 Task: In the  document certification Apply all border to the tabe with  'with box; Style line and width 1 pt 'Select Header and apply  'Bold' Select the text and align it to the  Left
Action: Mouse moved to (368, 195)
Screenshot: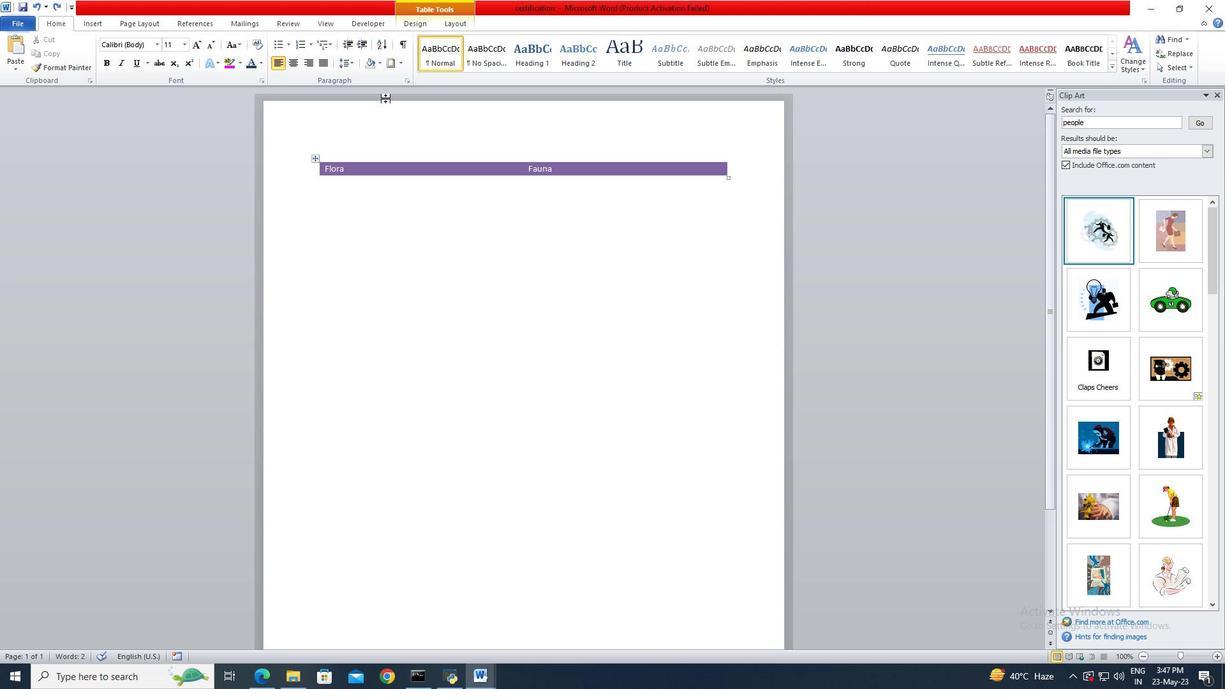 
Action: Key pressed ctrl+A
Screenshot: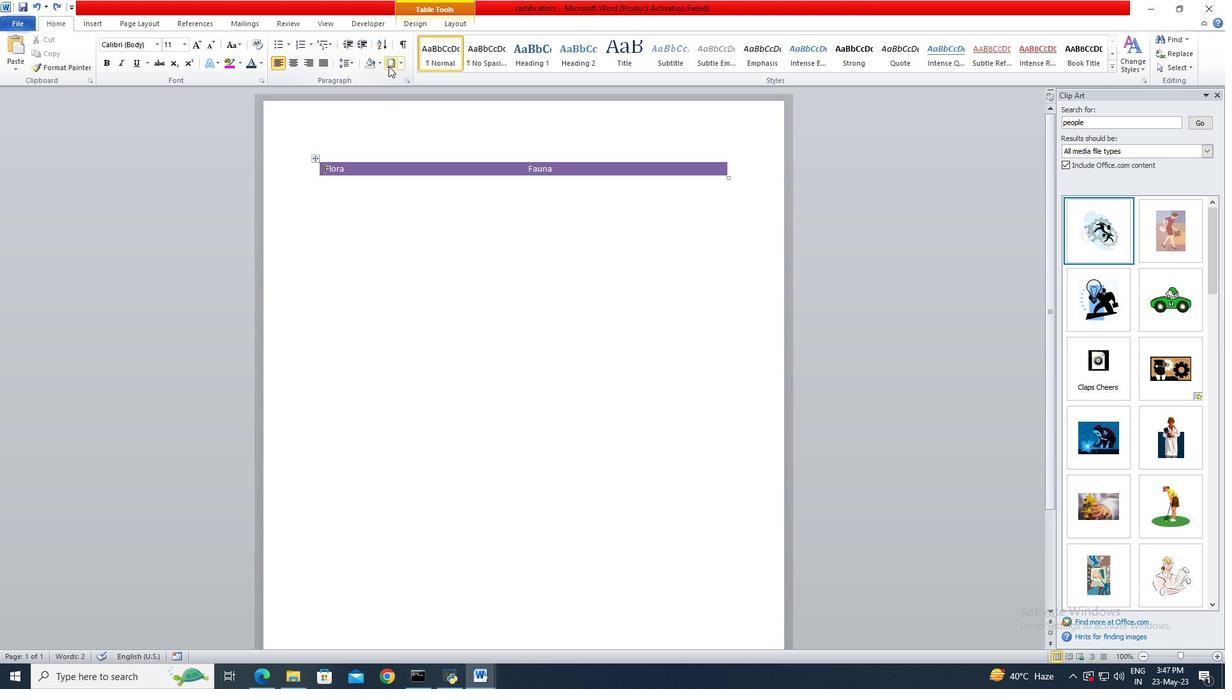 
Action: Mouse moved to (402, 66)
Screenshot: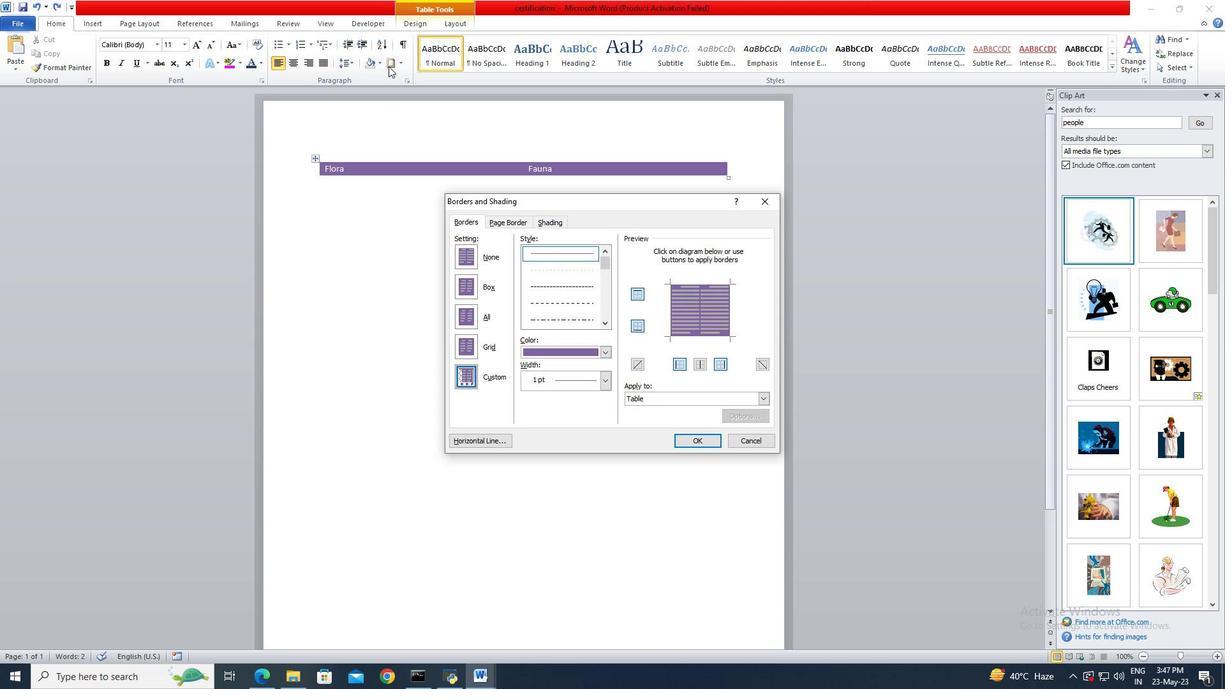 
Action: Mouse pressed left at (402, 66)
Screenshot: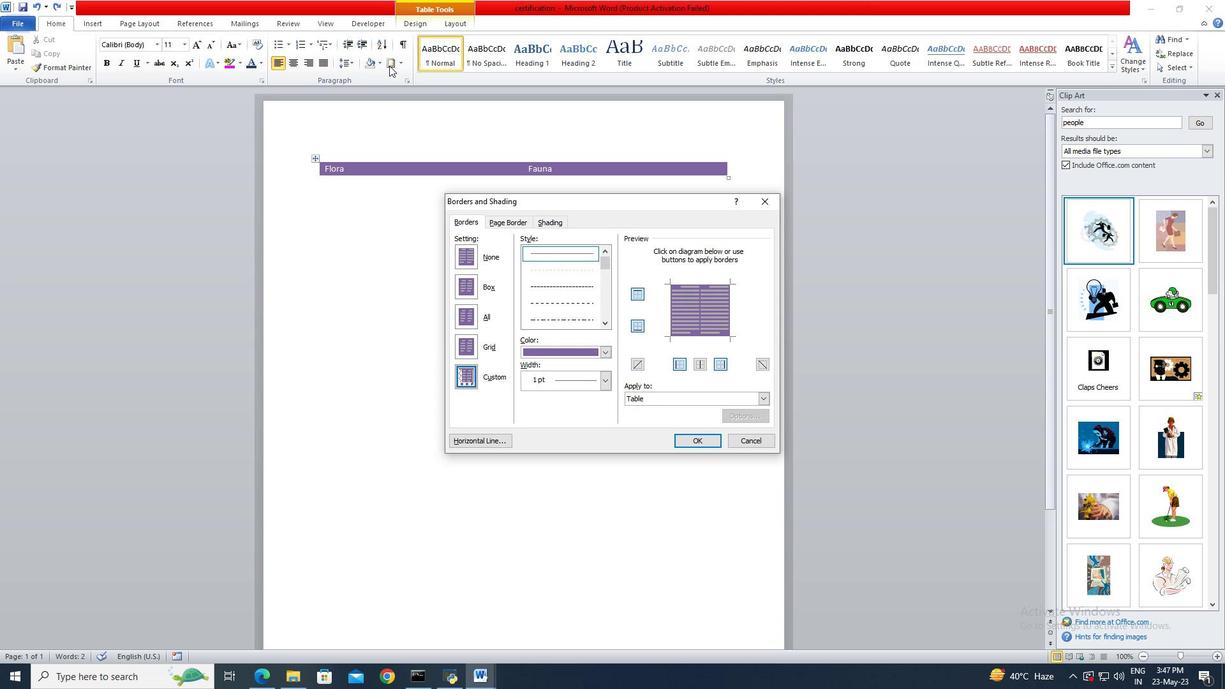 
Action: Mouse moved to (410, 147)
Screenshot: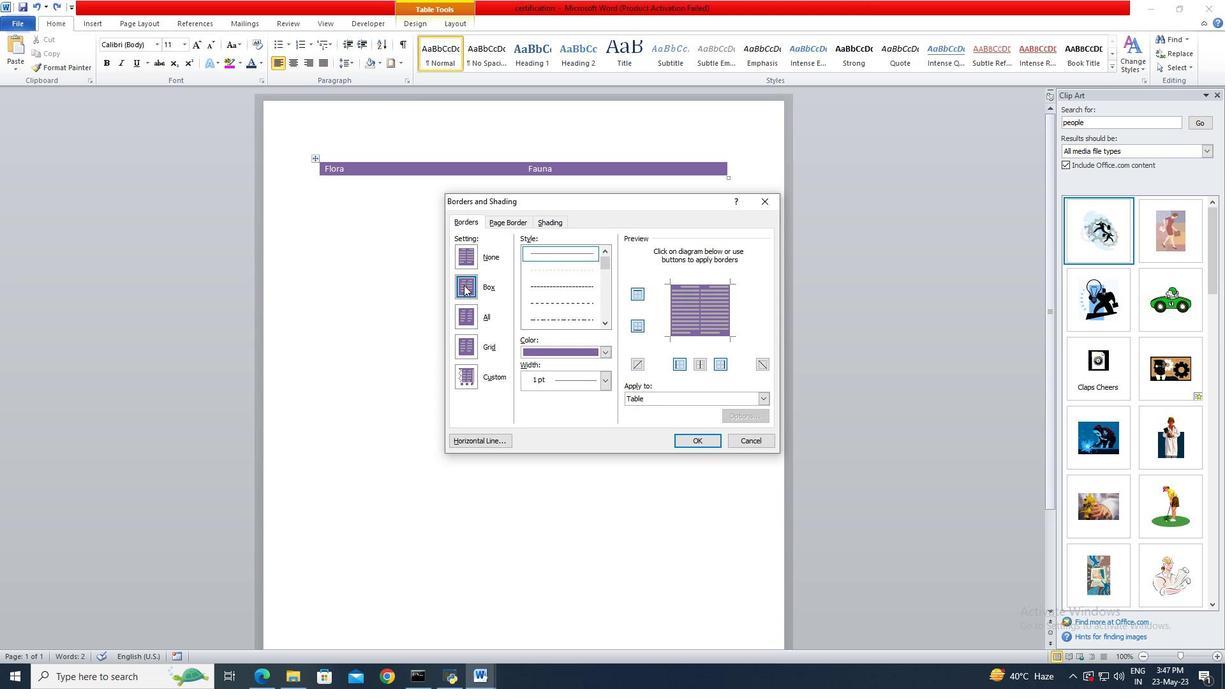 
Action: Mouse pressed left at (410, 147)
Screenshot: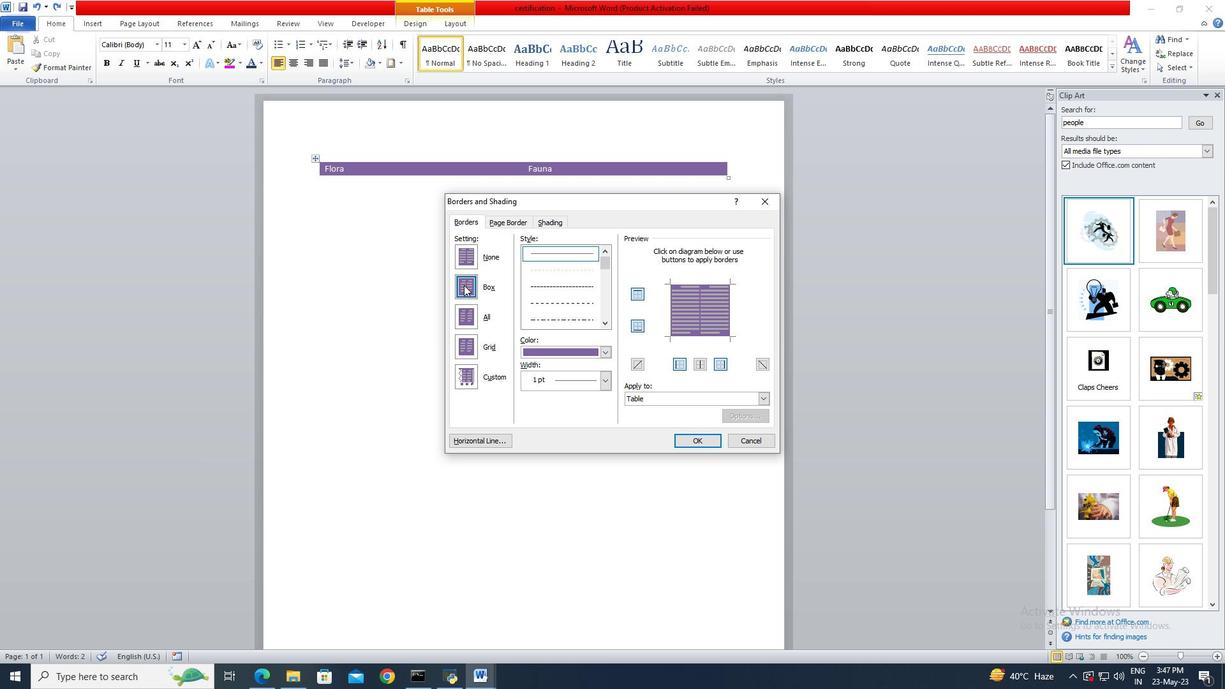 
Action: Mouse moved to (400, 67)
Screenshot: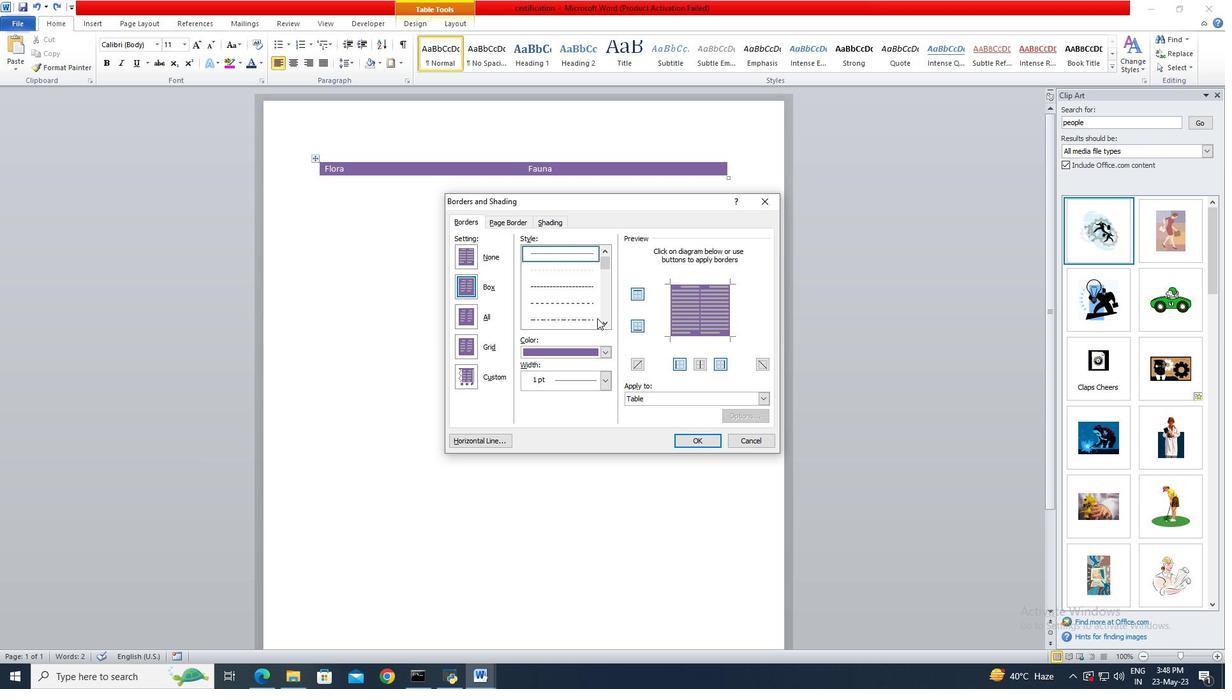 
Action: Mouse pressed left at (400, 67)
Screenshot: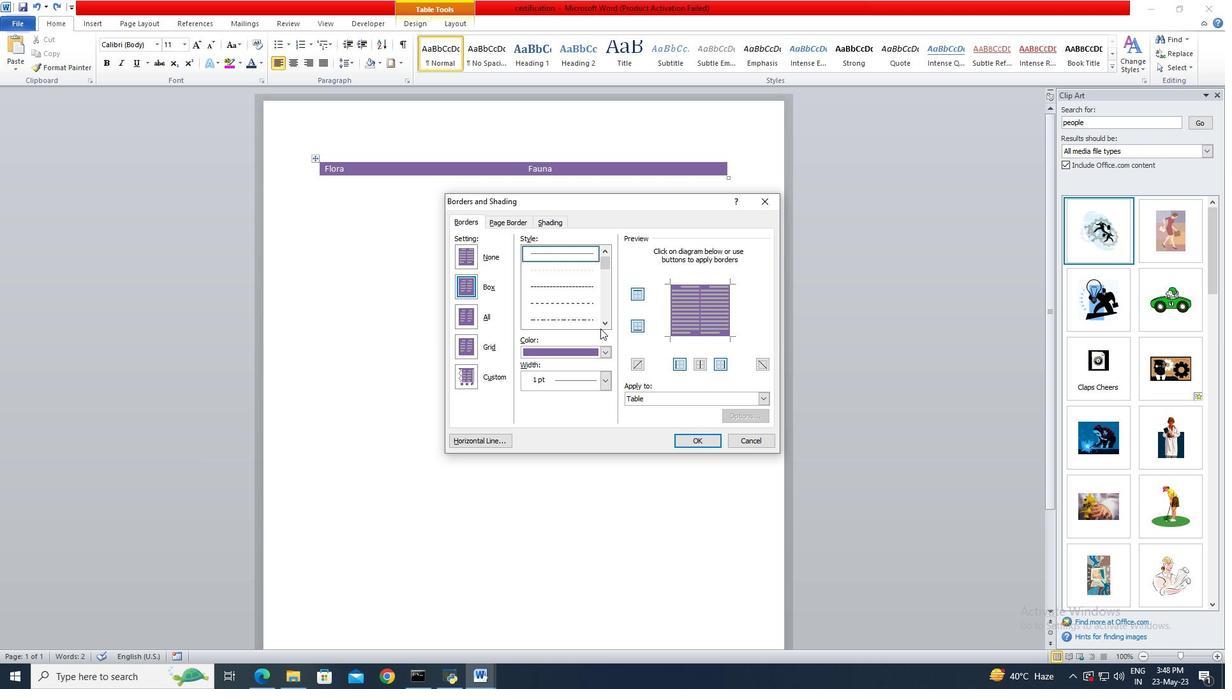 
Action: Mouse moved to (430, 299)
Screenshot: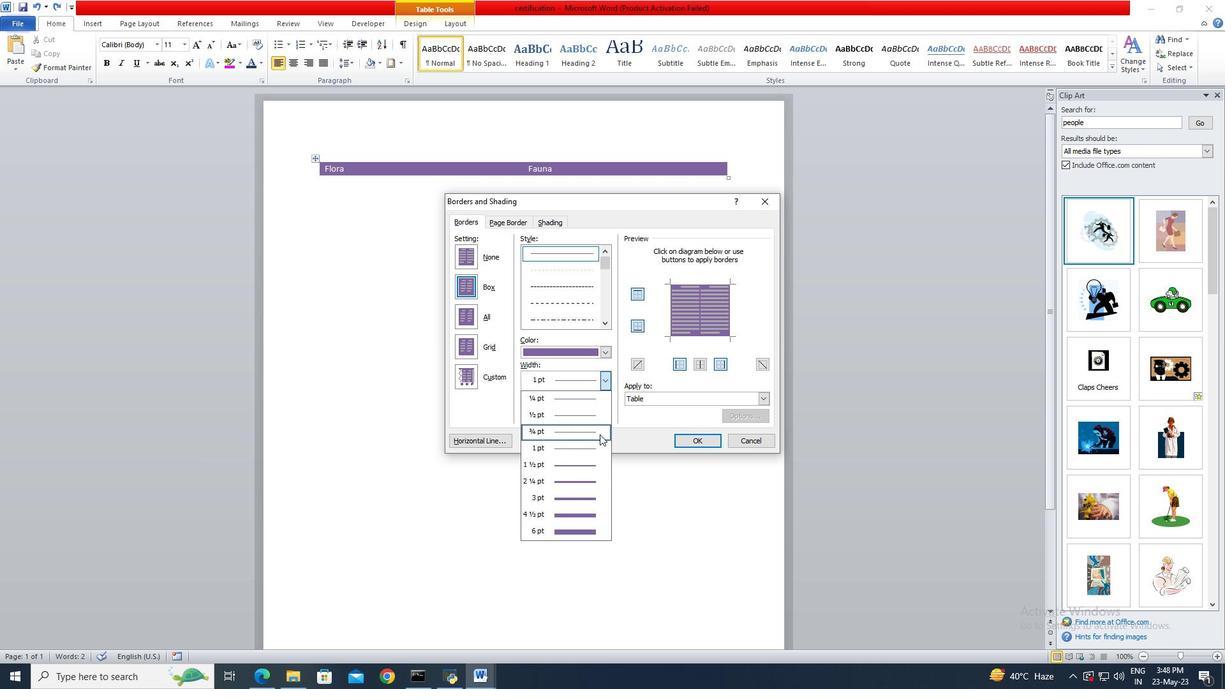 
Action: Mouse pressed left at (430, 299)
Screenshot: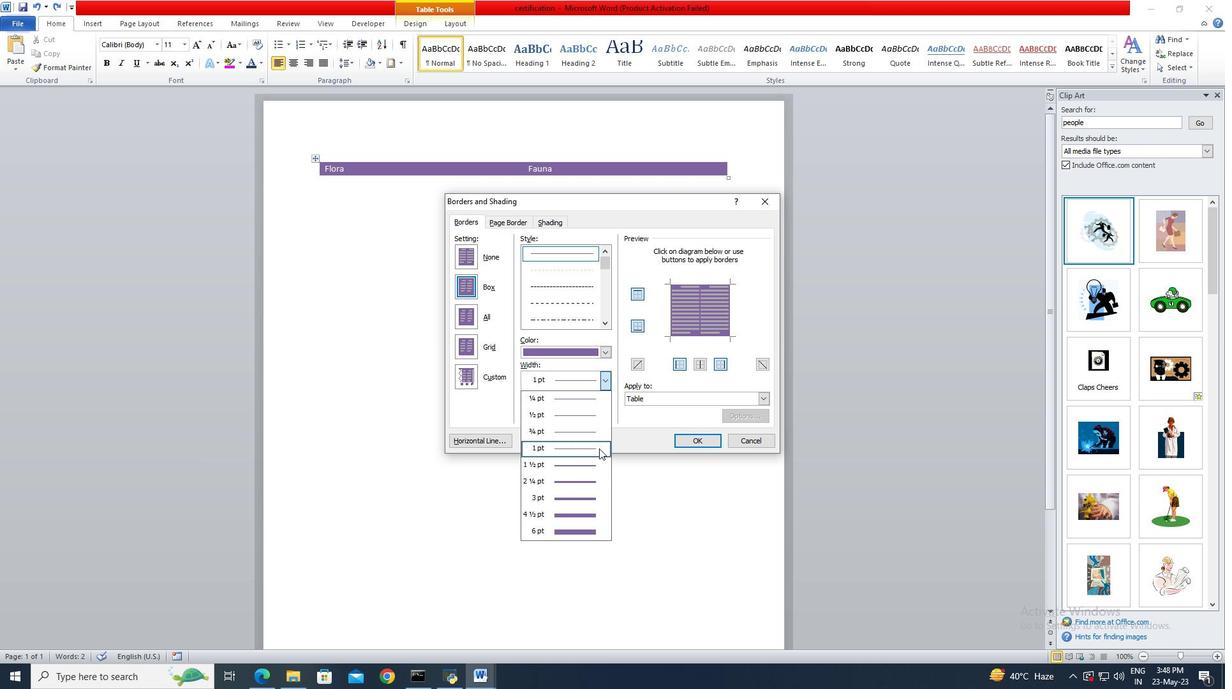 
Action: Mouse moved to (732, 437)
Screenshot: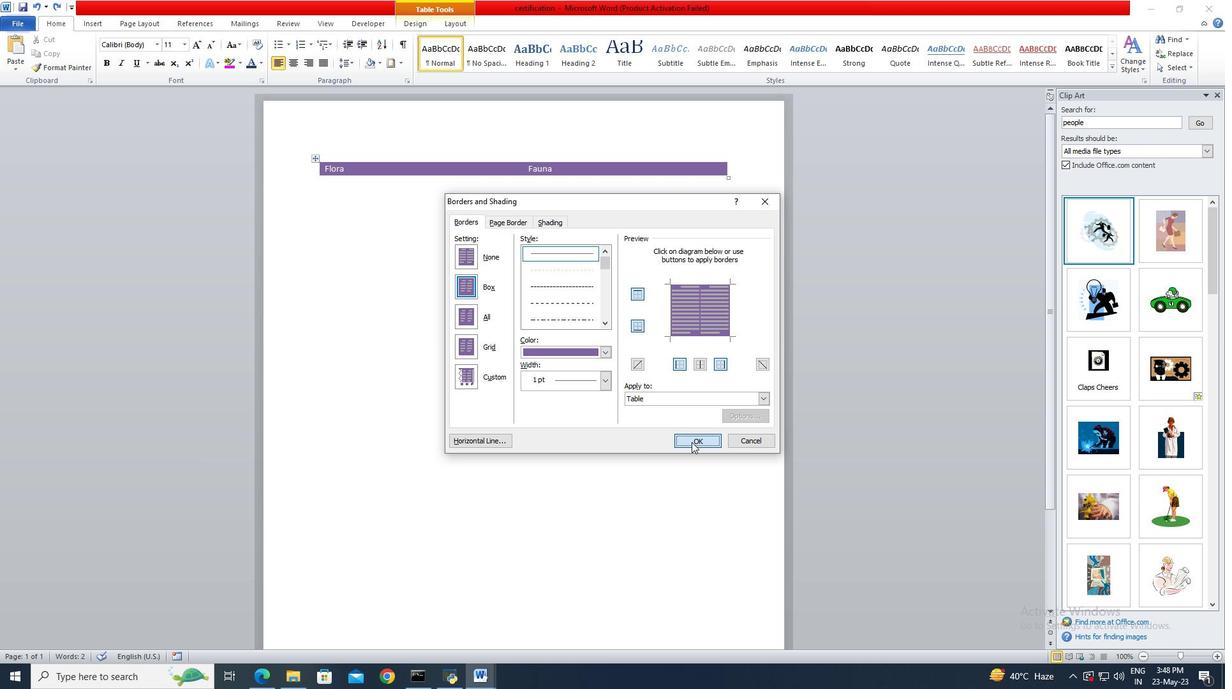 
Action: Mouse pressed left at (732, 437)
Screenshot: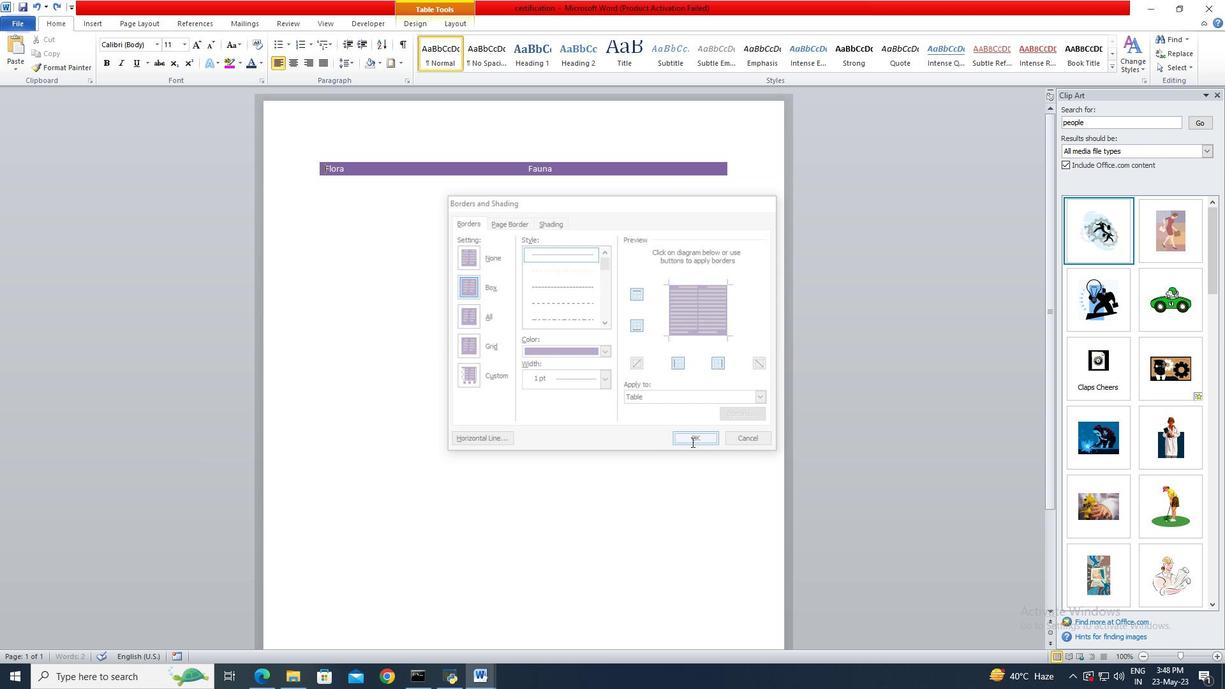 
Action: Mouse moved to (636, 281)
Screenshot: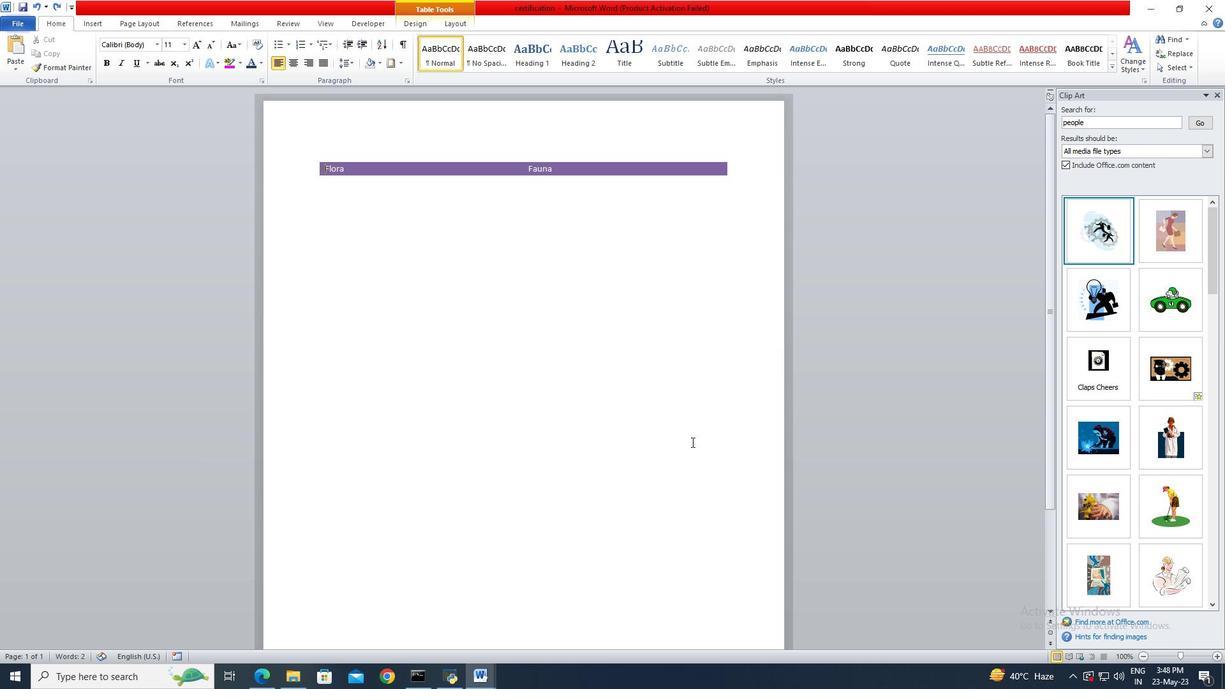 
Action: Key pressed ctrl+Z
Screenshot: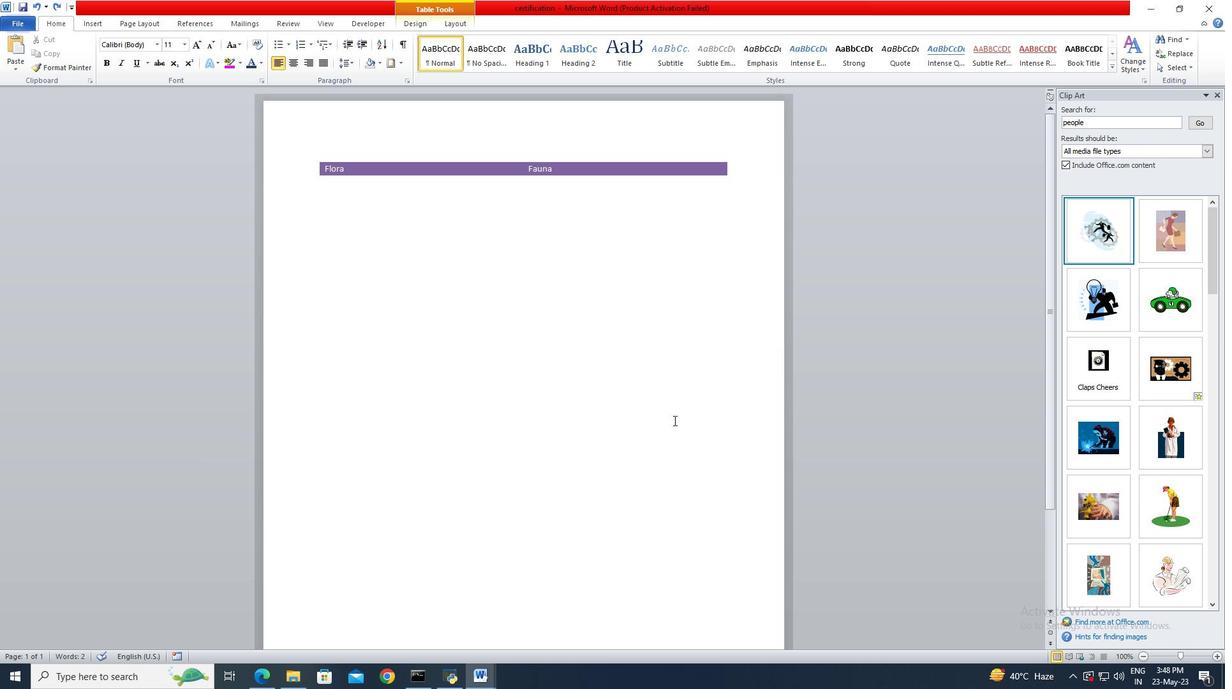 
Action: Mouse moved to (596, 273)
Screenshot: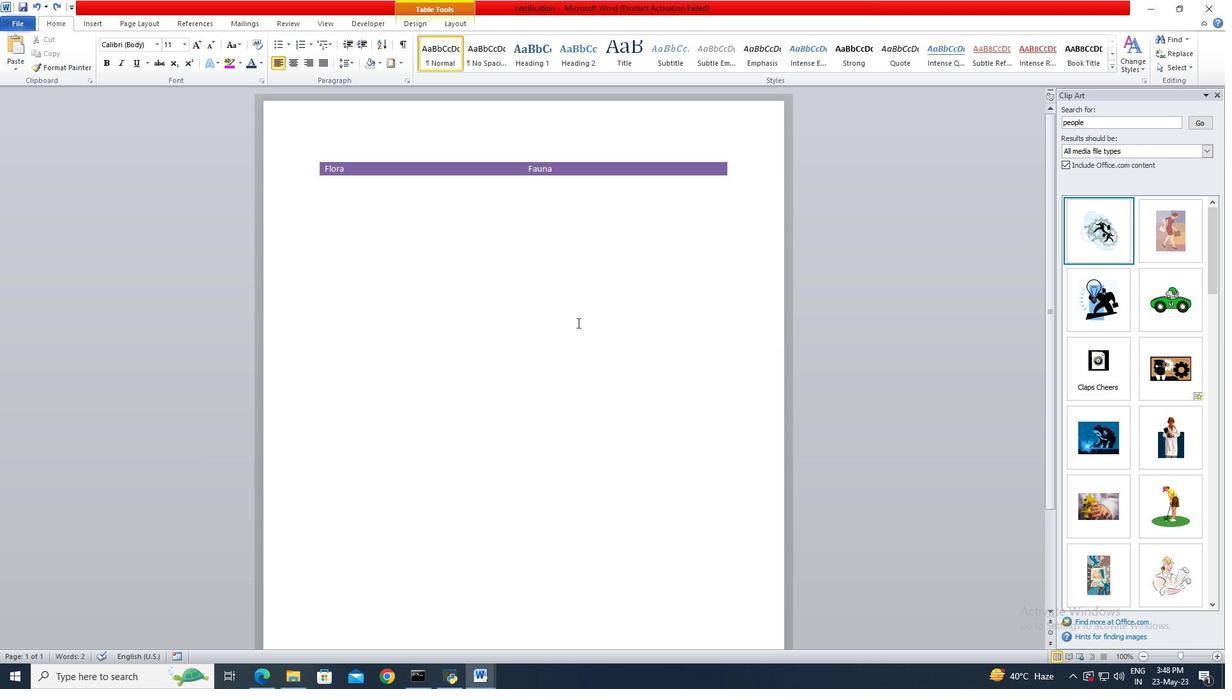 
Action: Mouse pressed left at (596, 273)
Screenshot: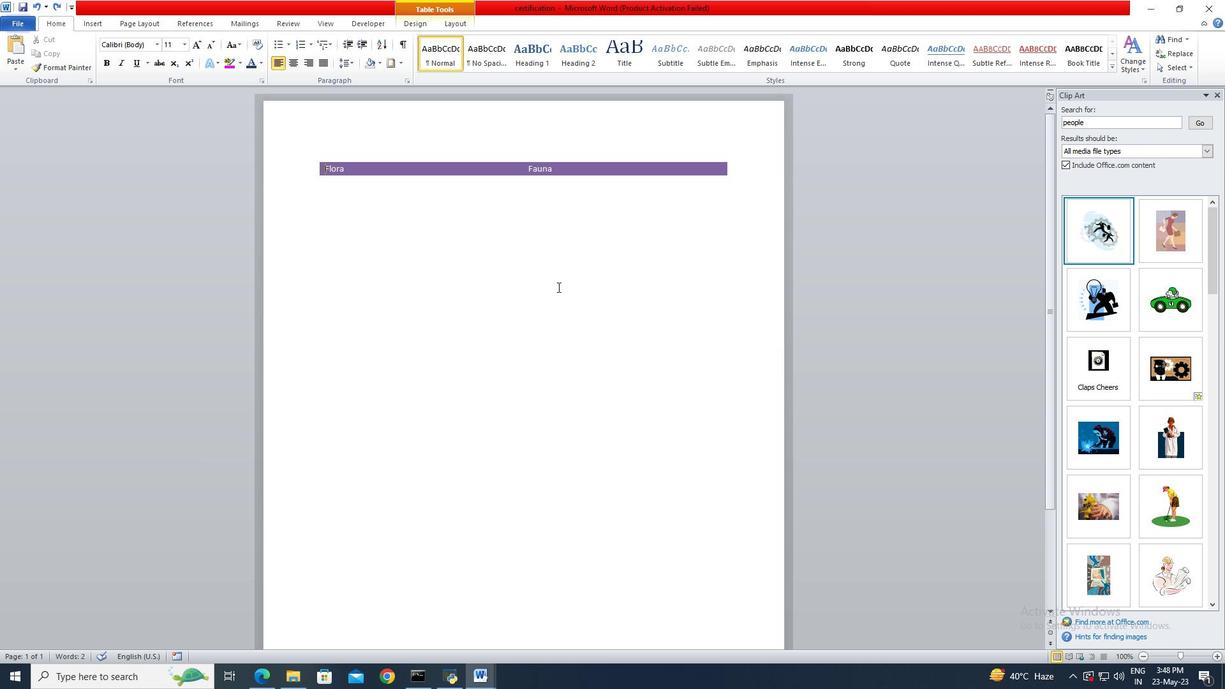 
Action: Mouse moved to (343, 192)
Screenshot: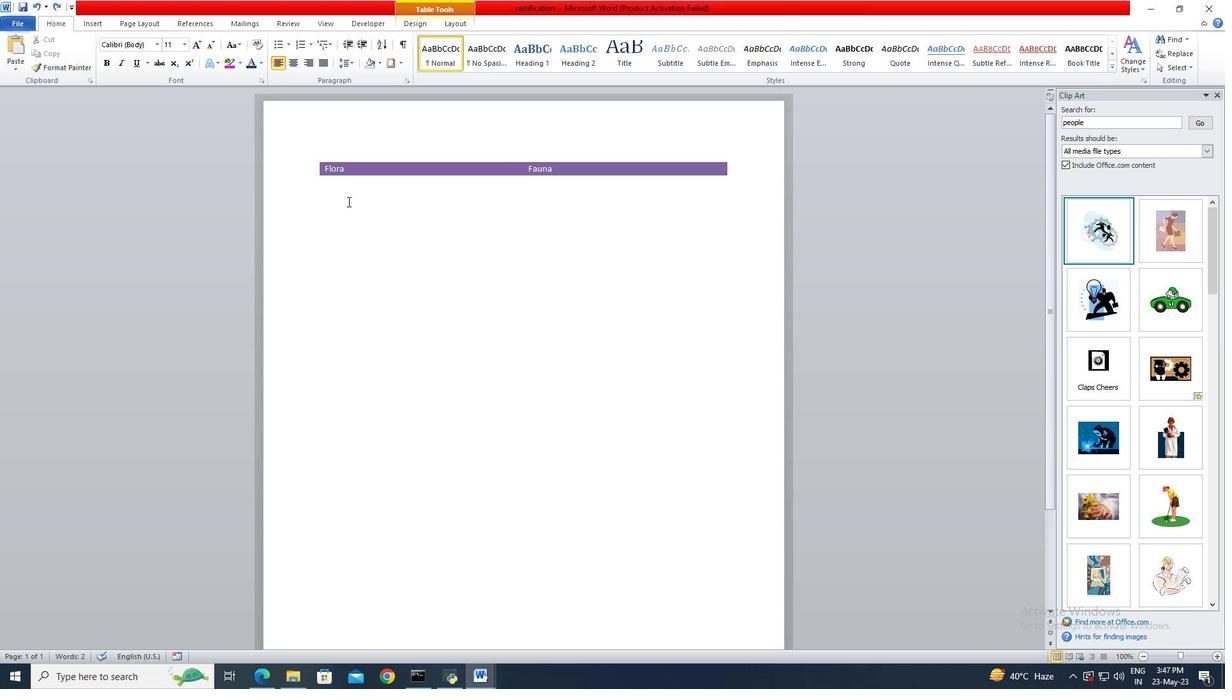
Action: Key pressed <Key.right><Key.left>
Screenshot: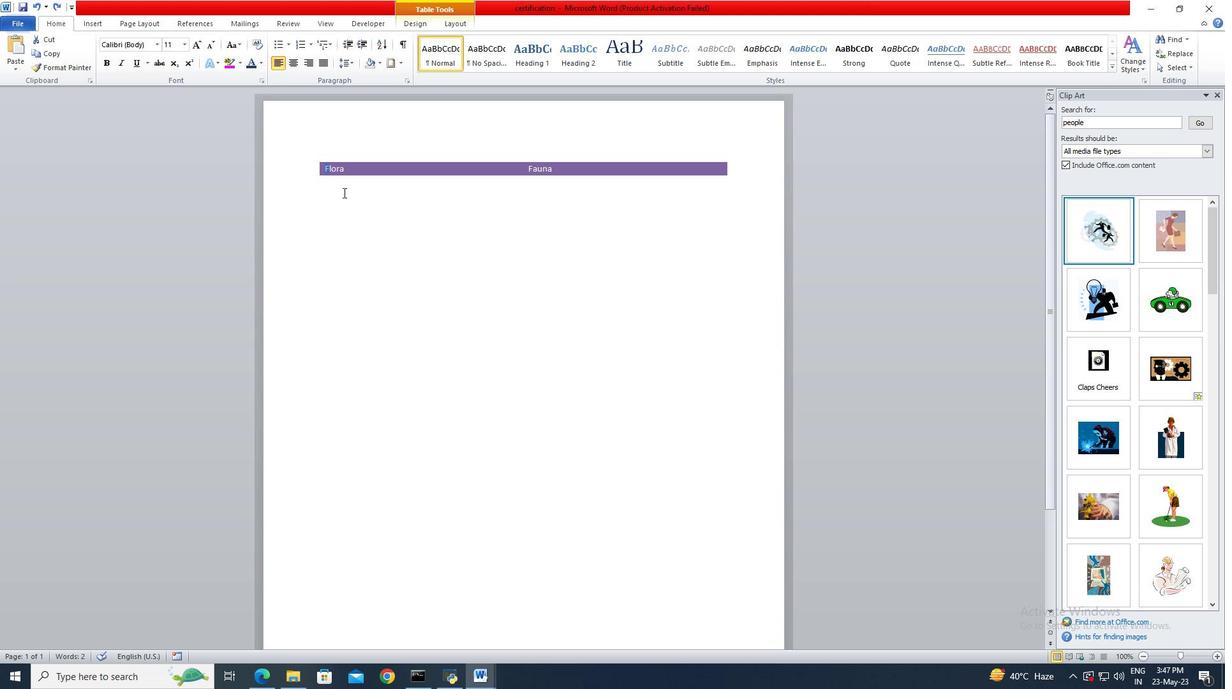 
Action: Mouse moved to (388, 66)
Screenshot: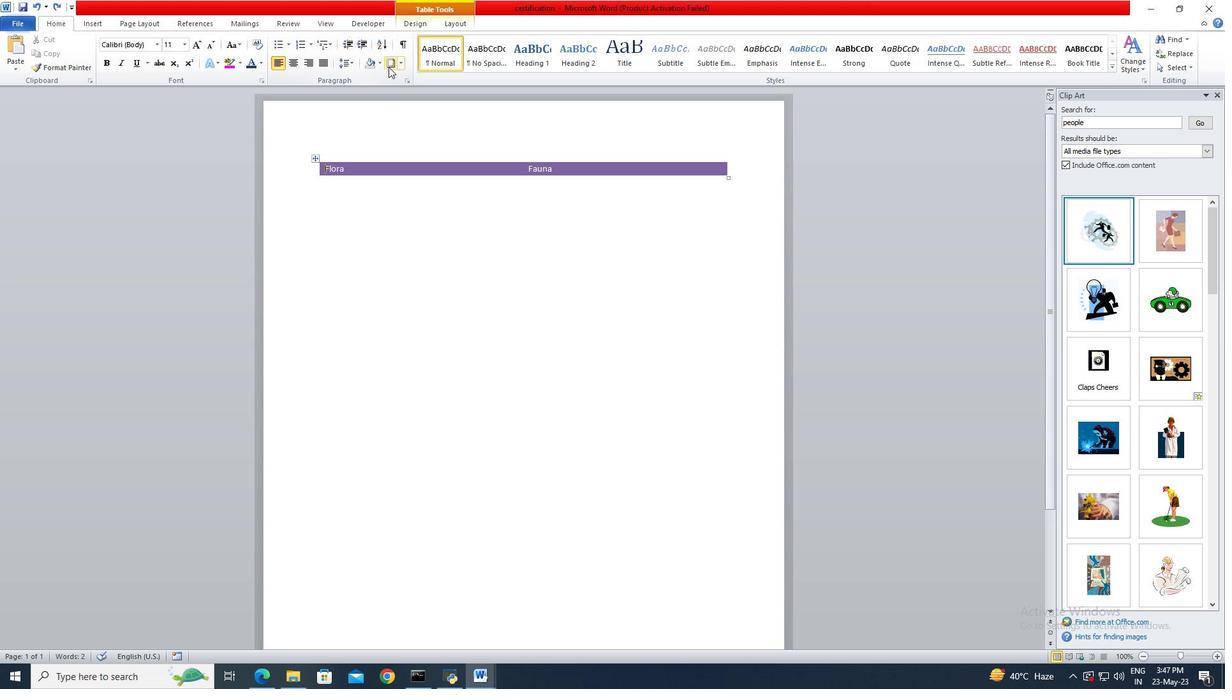 
Action: Mouse pressed left at (388, 66)
Screenshot: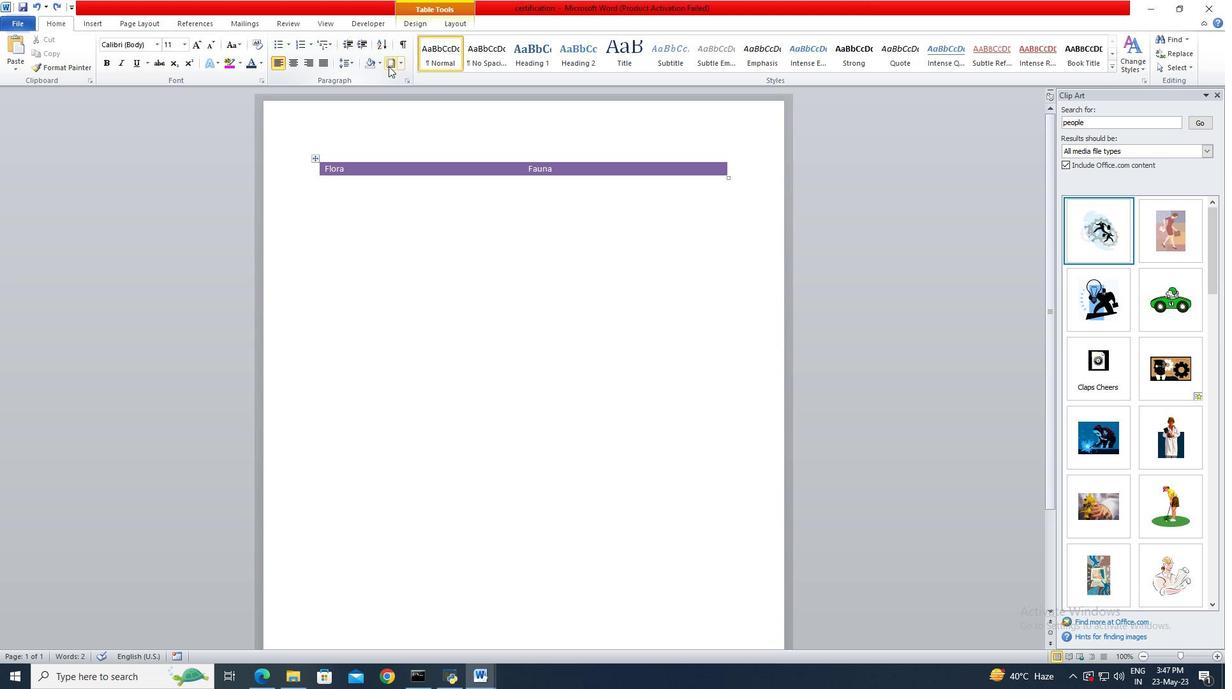 
Action: Mouse moved to (463, 285)
Screenshot: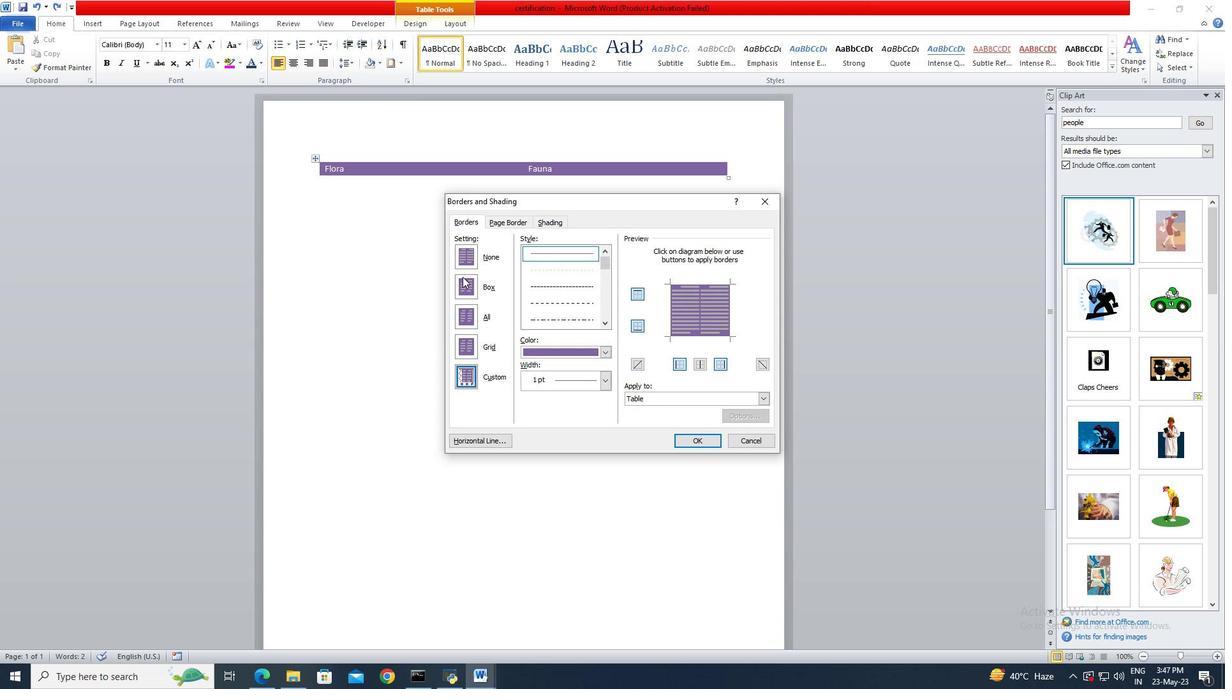 
Action: Mouse pressed left at (463, 285)
Screenshot: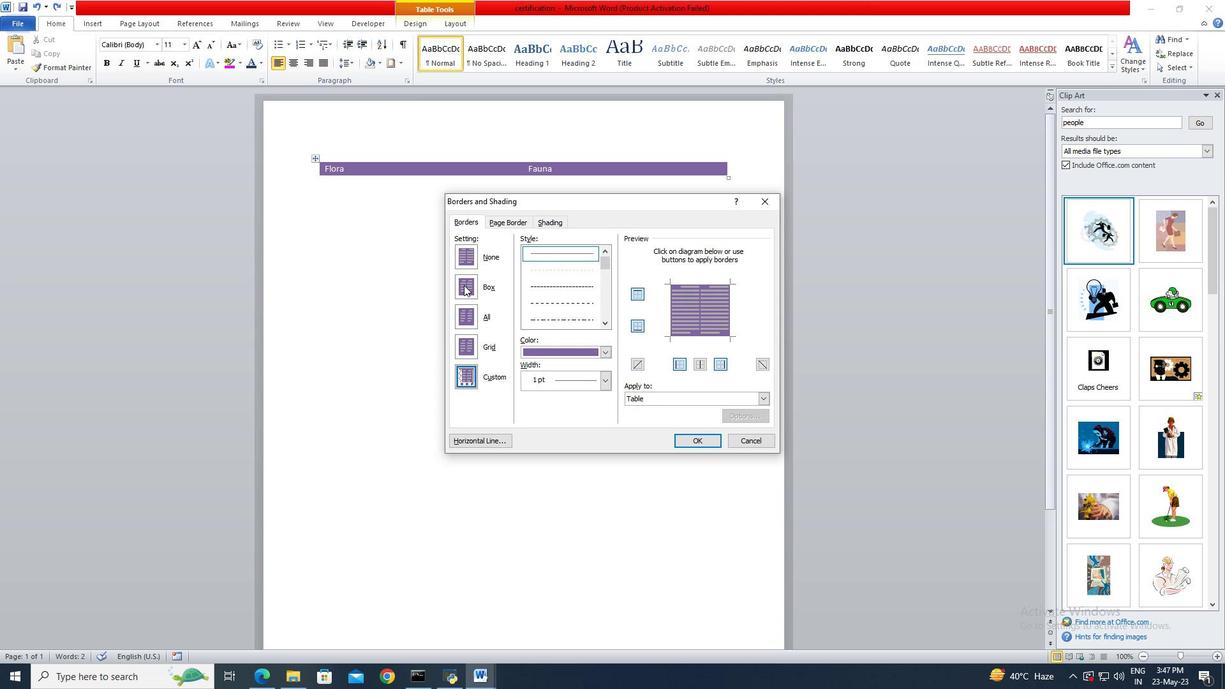 
Action: Mouse moved to (546, 257)
Screenshot: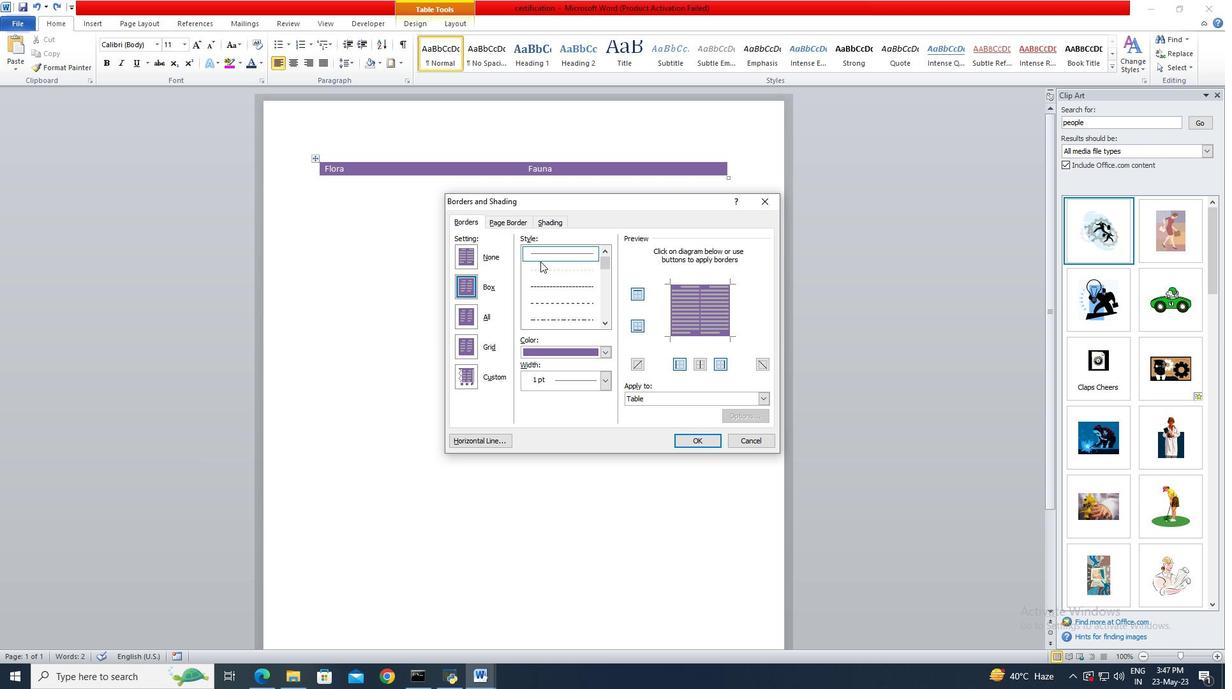 
Action: Mouse pressed left at (546, 257)
Screenshot: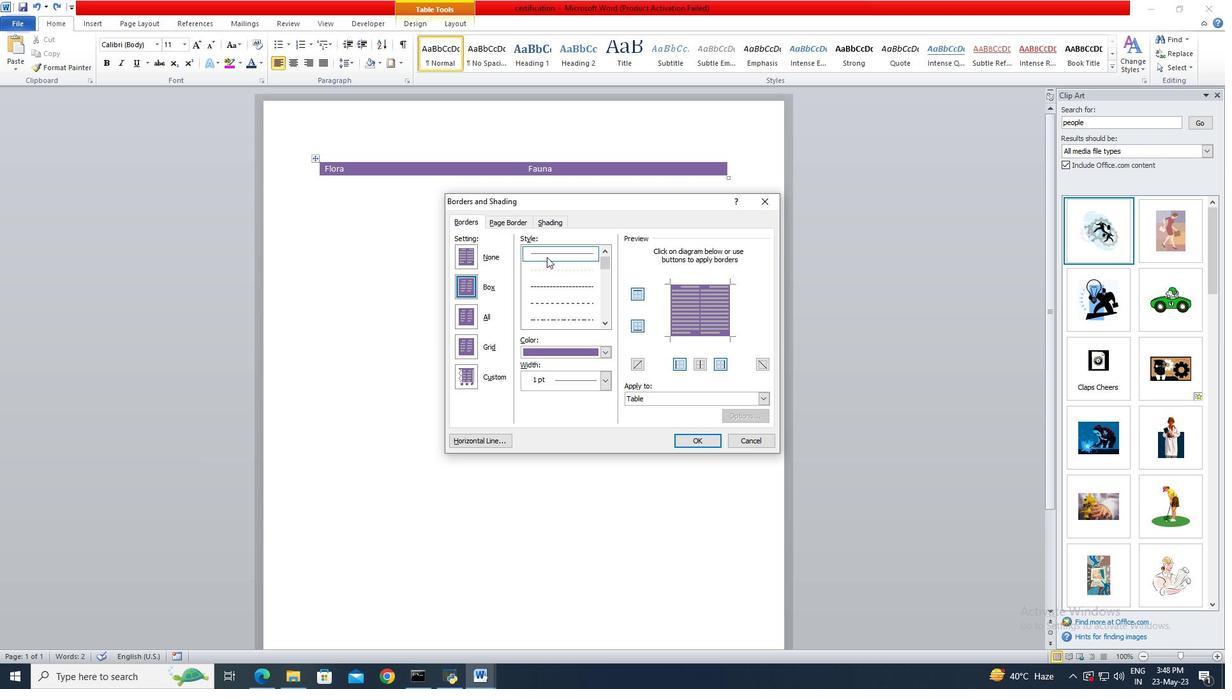 
Action: Mouse moved to (606, 382)
Screenshot: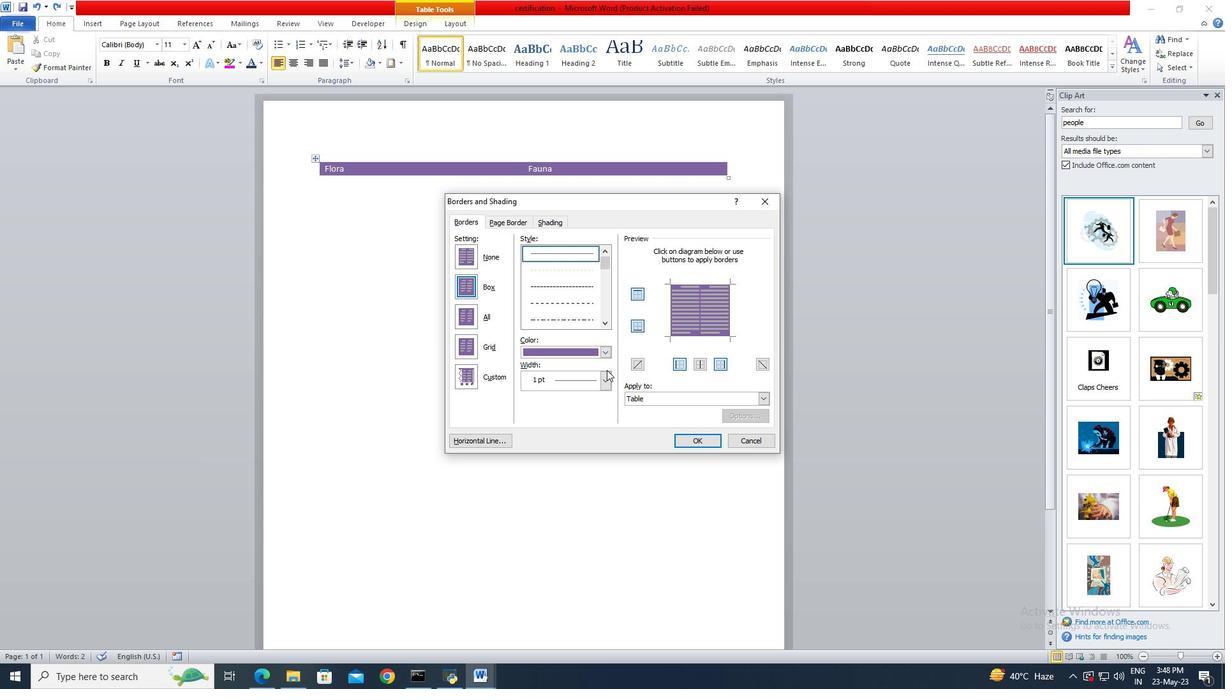 
Action: Mouse pressed left at (606, 382)
Screenshot: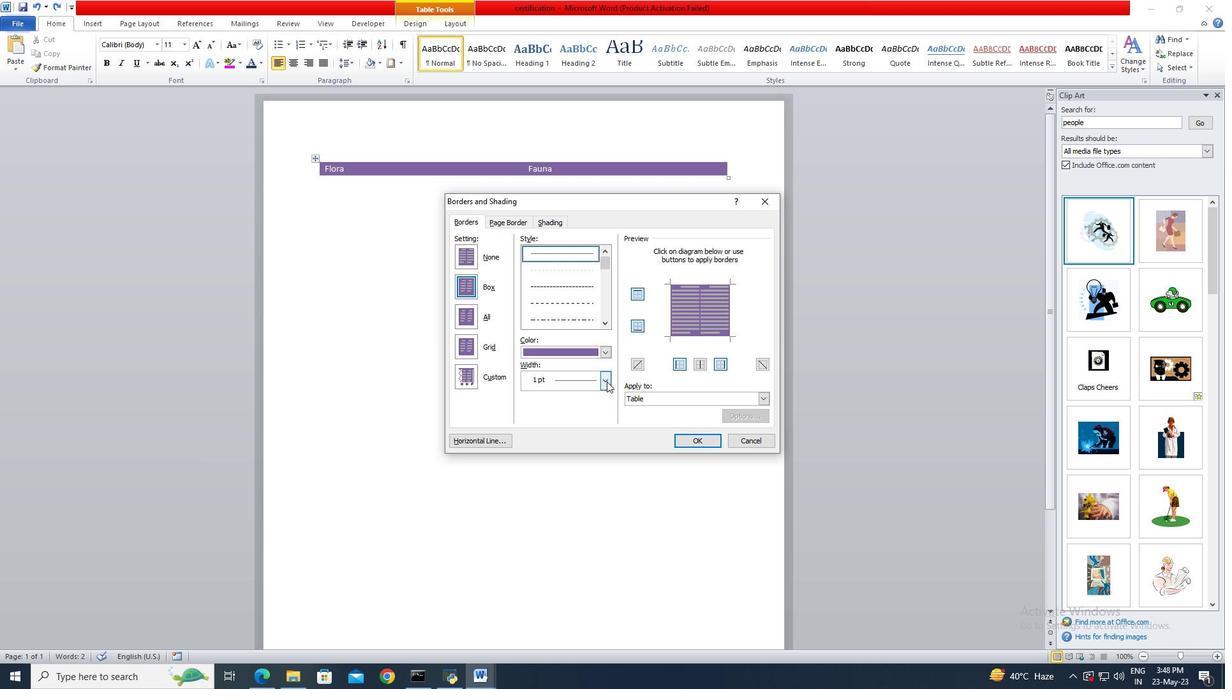 
Action: Mouse moved to (599, 448)
Screenshot: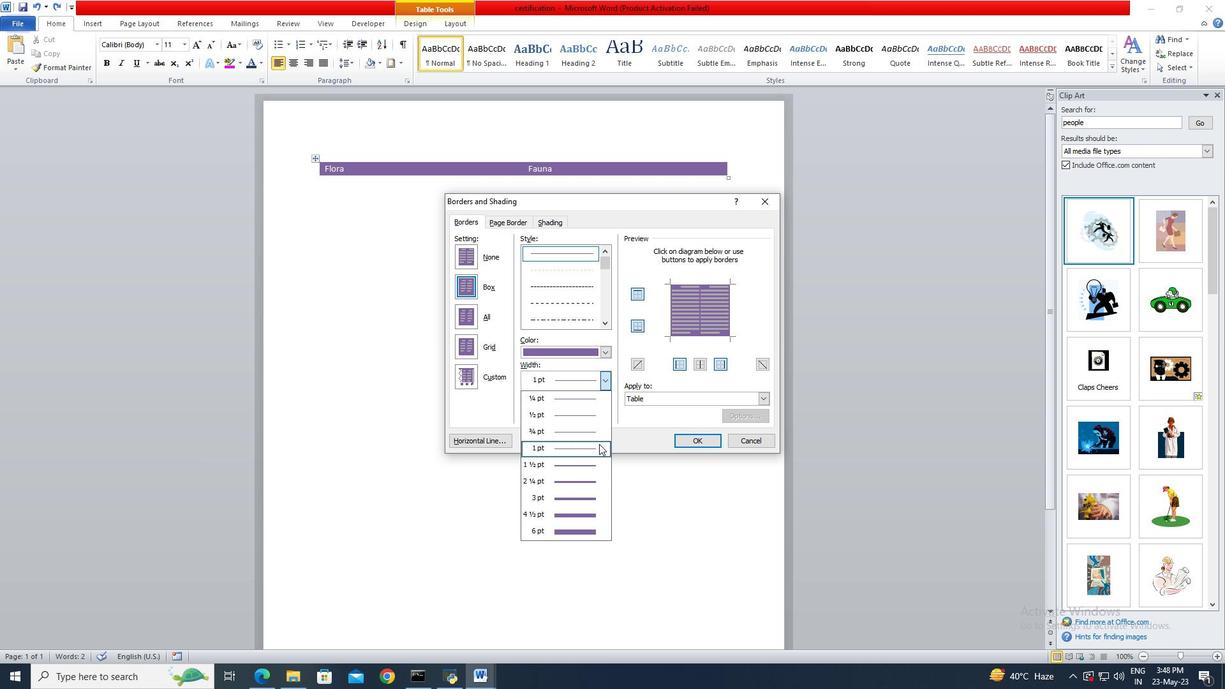 
Action: Mouse pressed left at (599, 448)
Screenshot: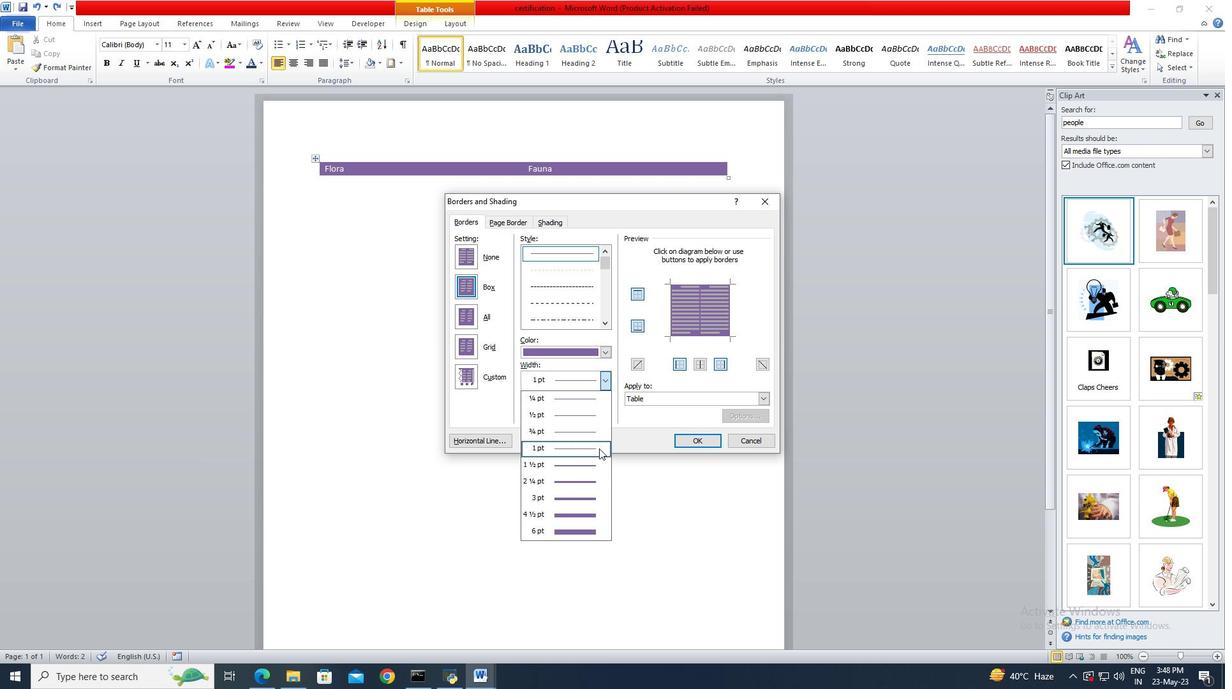 
Action: Mouse moved to (691, 442)
Screenshot: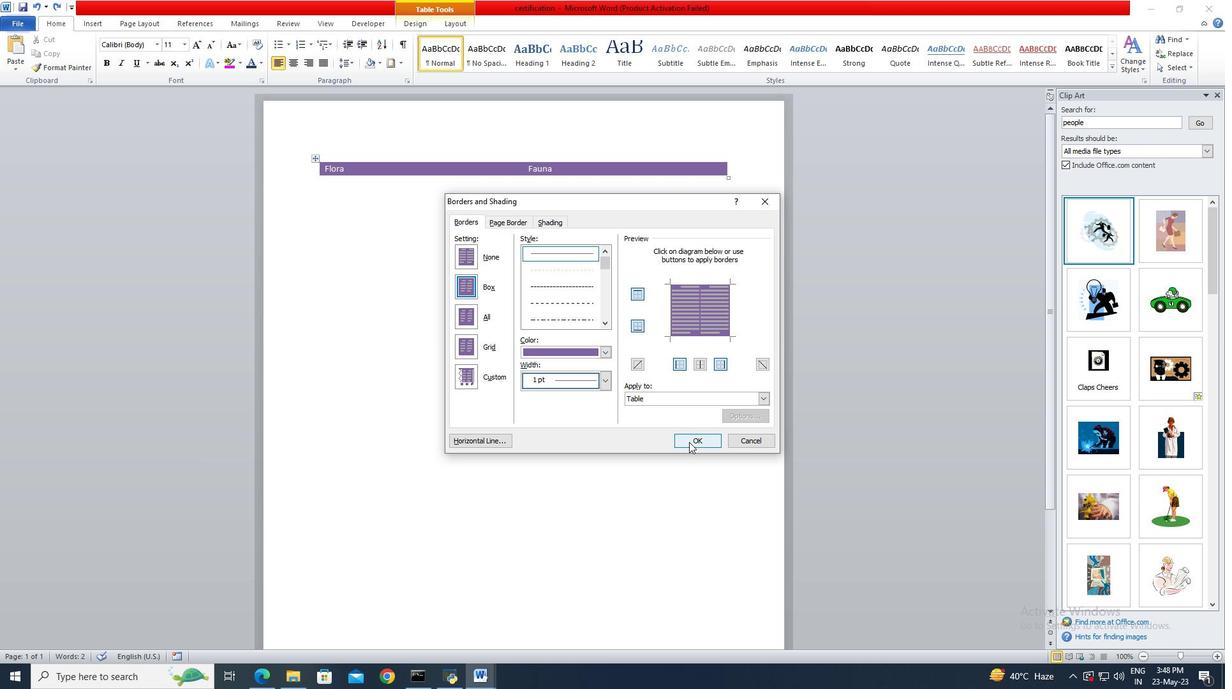 
Action: Mouse pressed left at (691, 442)
Screenshot: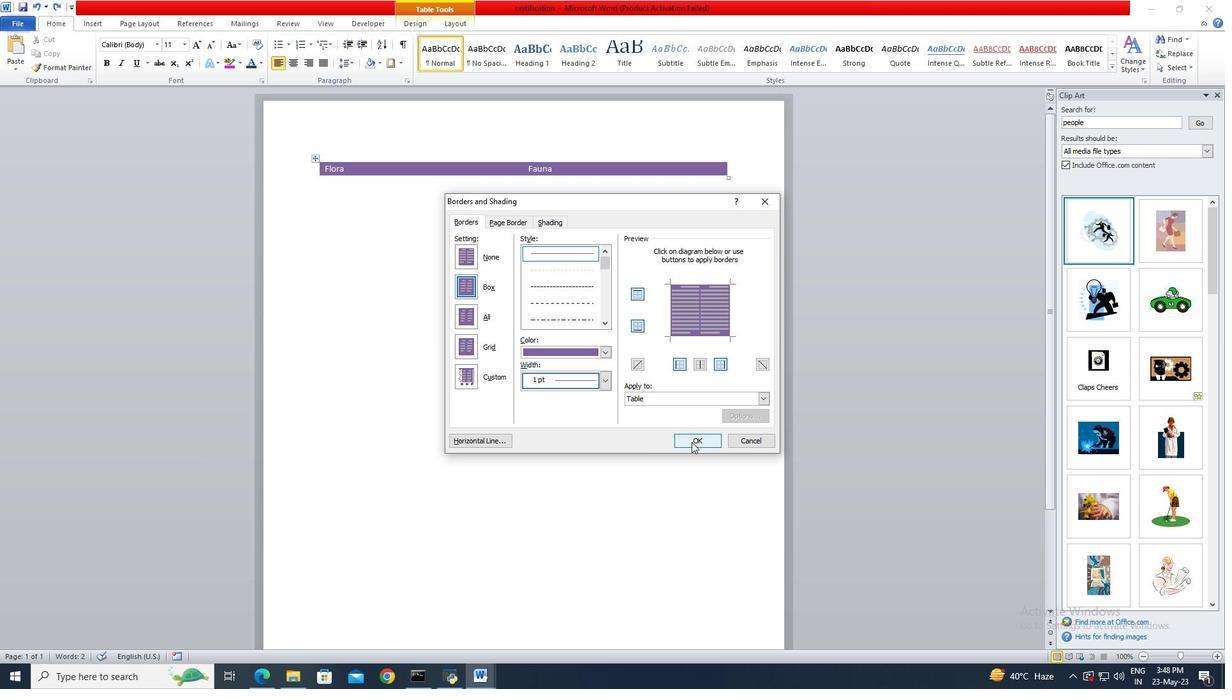 
Action: Mouse moved to (574, 176)
Screenshot: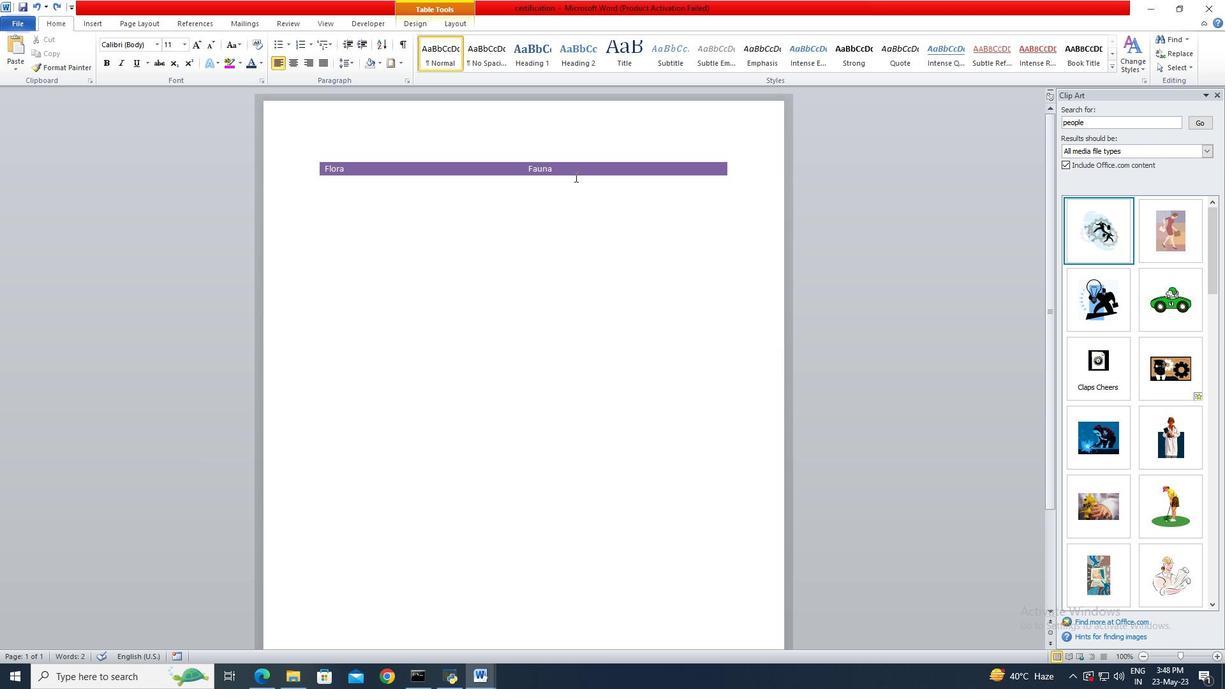 
Action: Key pressed <Key.shift>
Screenshot: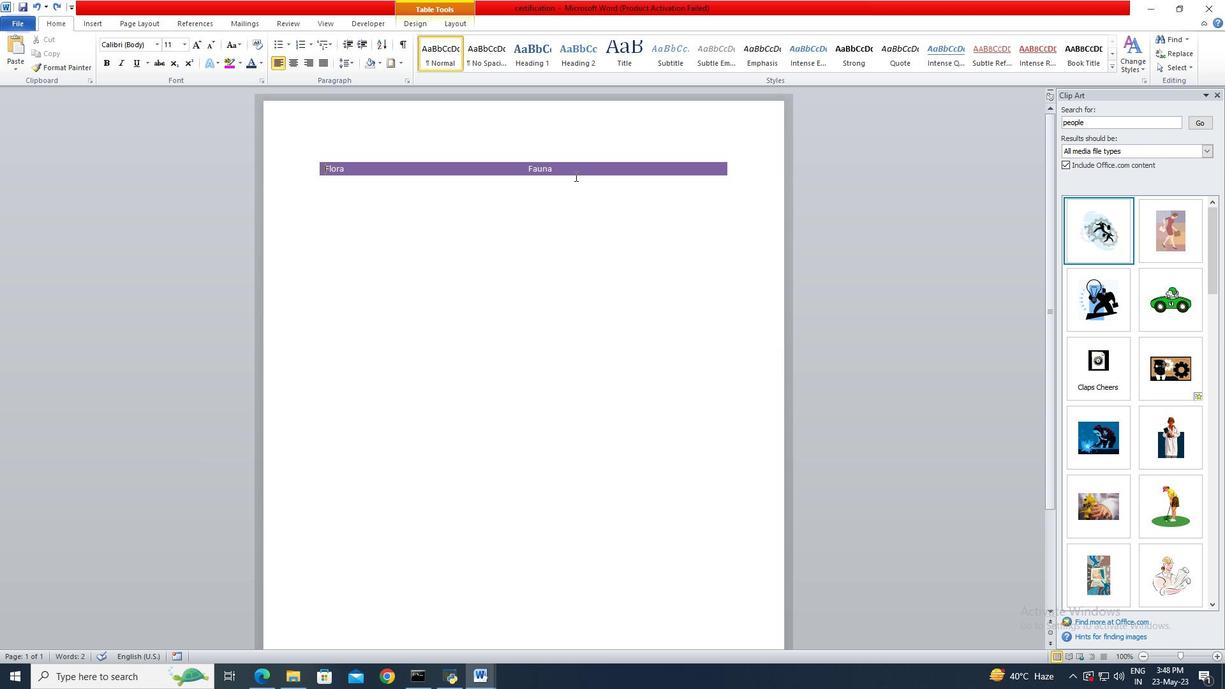
Action: Mouse pressed left at (574, 176)
Screenshot: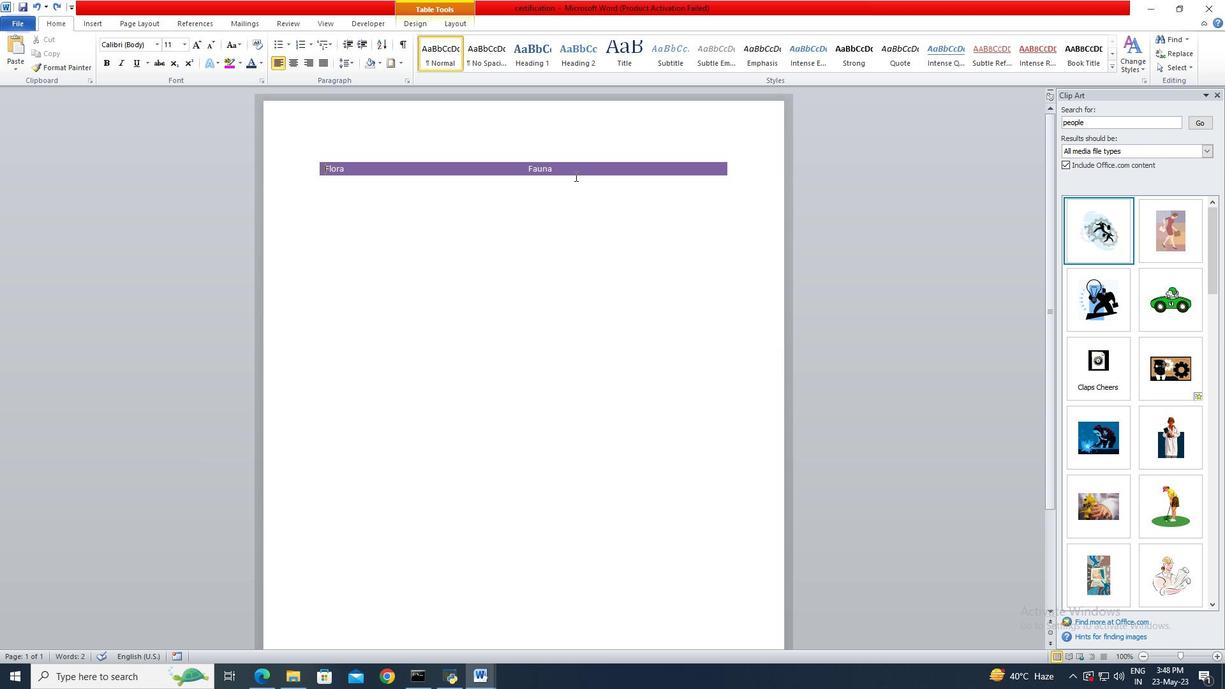 
Action: Mouse moved to (107, 68)
Screenshot: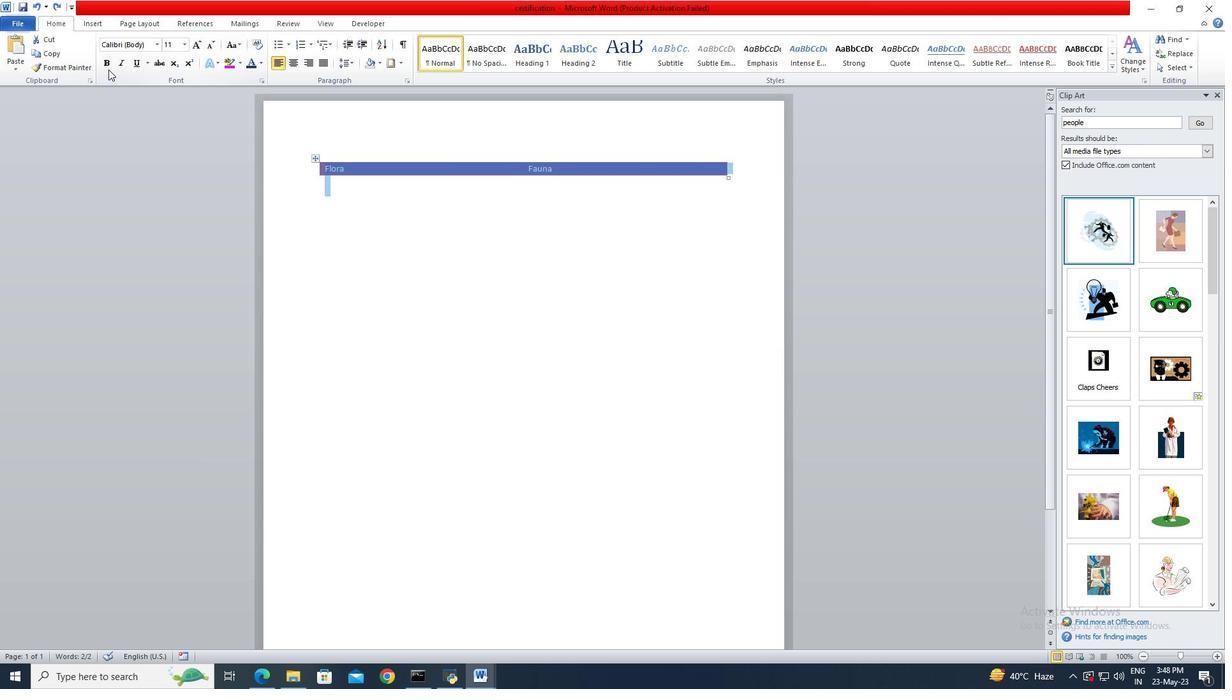 
Action: Mouse pressed left at (107, 68)
Screenshot: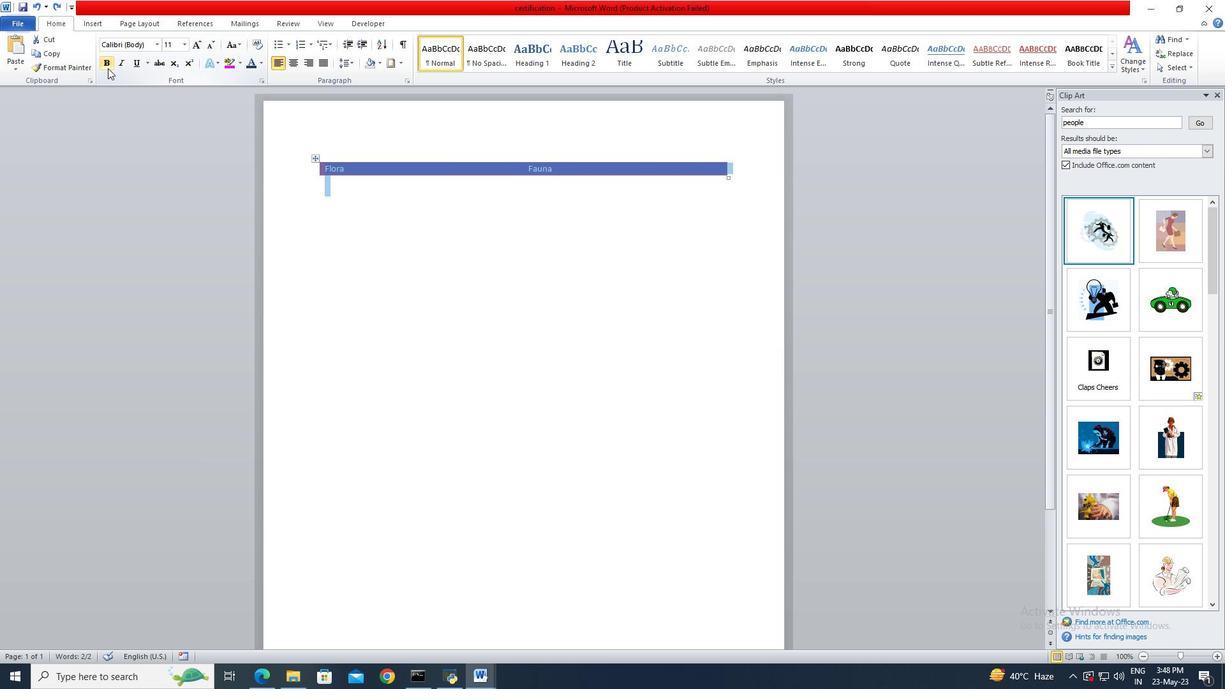 
Action: Mouse moved to (279, 56)
Screenshot: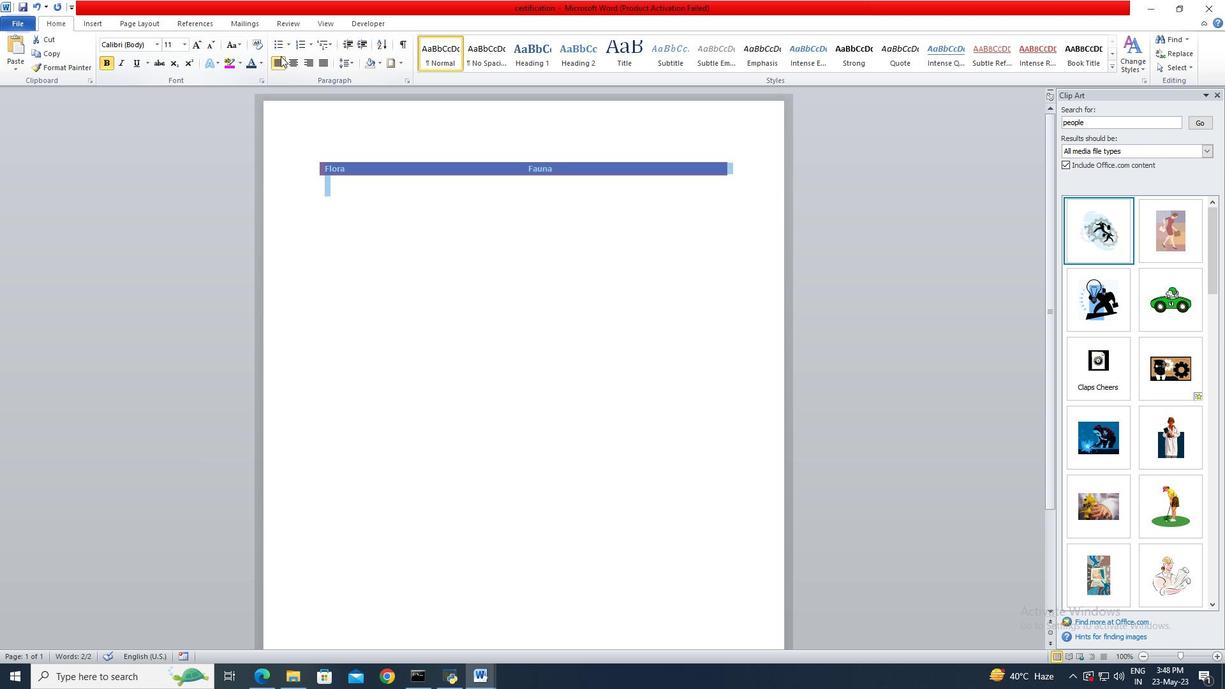 
Action: Mouse pressed left at (279, 56)
Screenshot: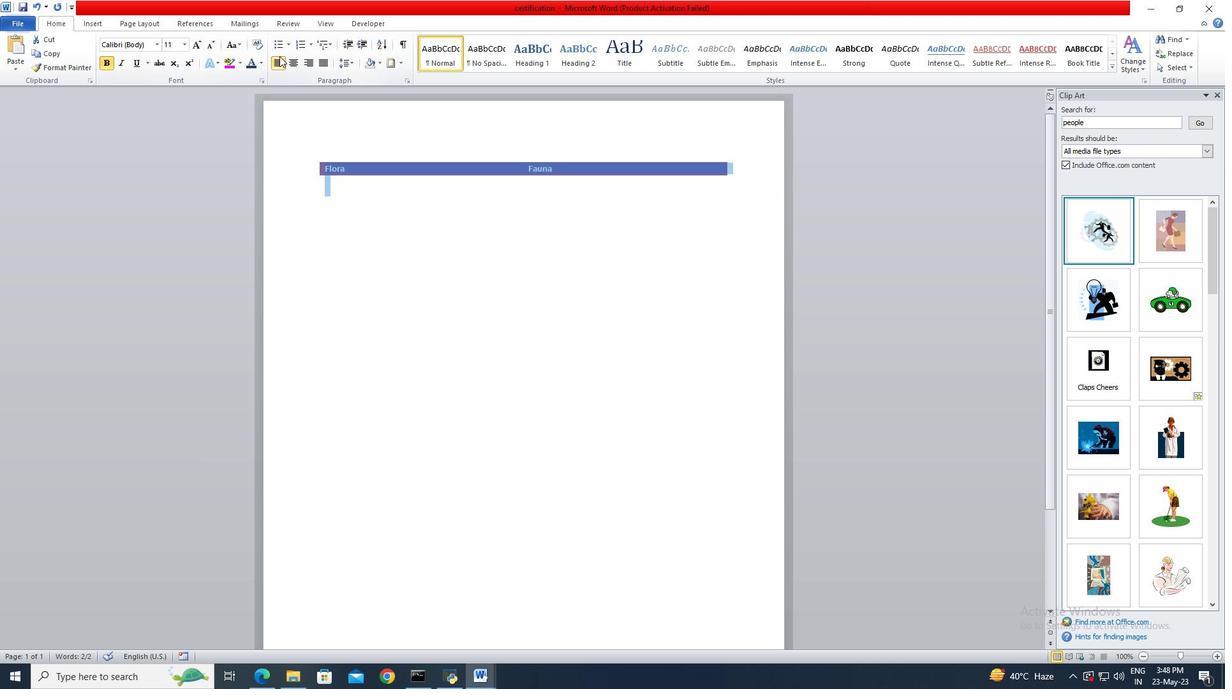 
Action: Mouse moved to (383, 215)
Screenshot: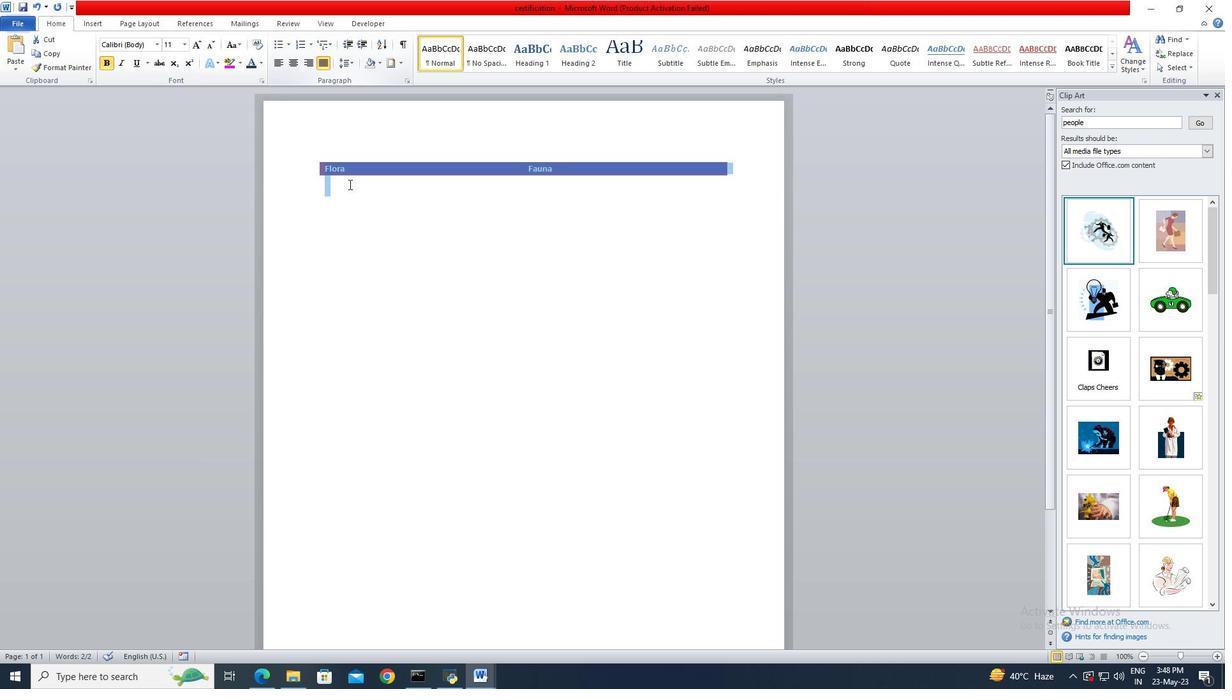 
Action: Mouse pressed left at (383, 215)
Screenshot: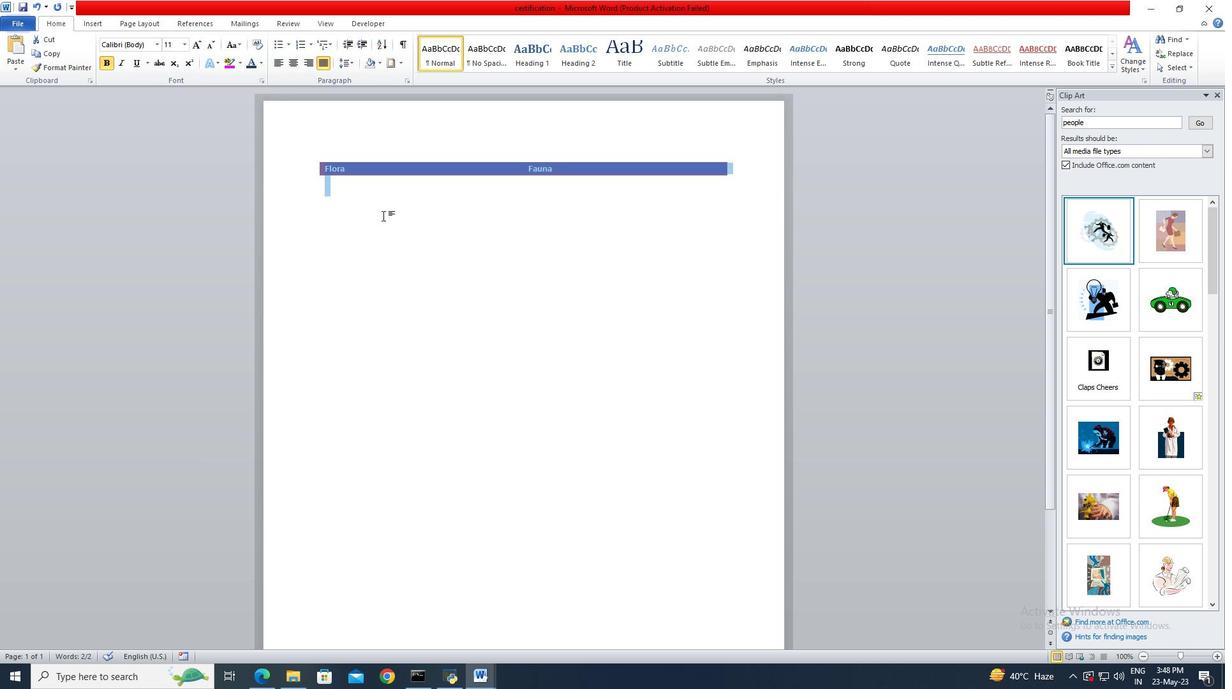 
